 Task: Create a due date automation trigger when advanced on, on the tuesday after a card is due add dates not due this week at 11:00 AM.
Action: Mouse moved to (978, 81)
Screenshot: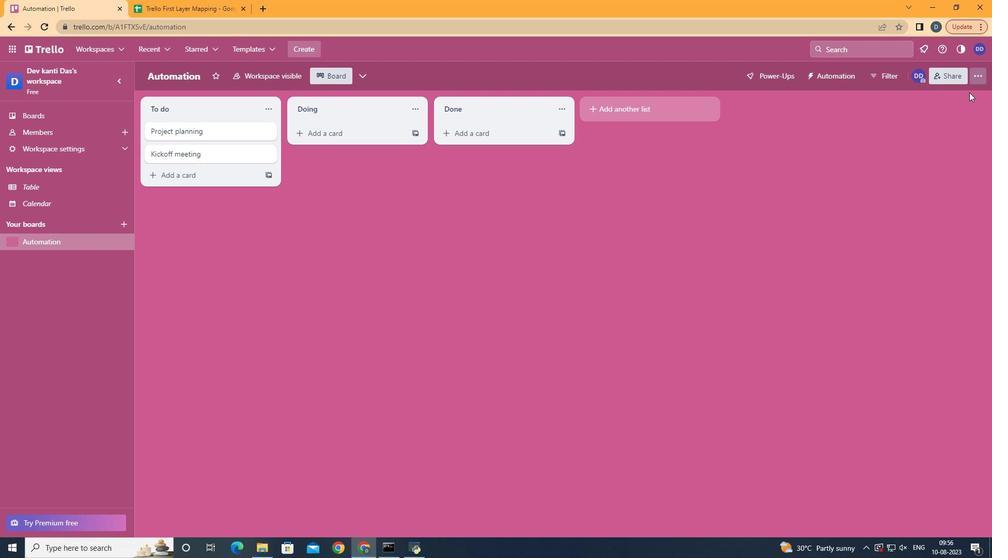 
Action: Mouse pressed left at (978, 81)
Screenshot: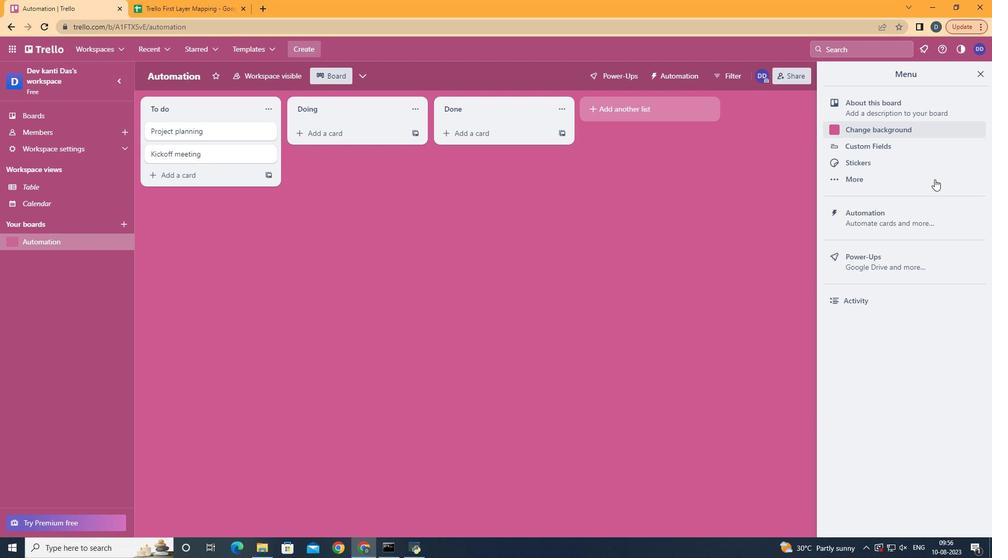 
Action: Mouse moved to (904, 209)
Screenshot: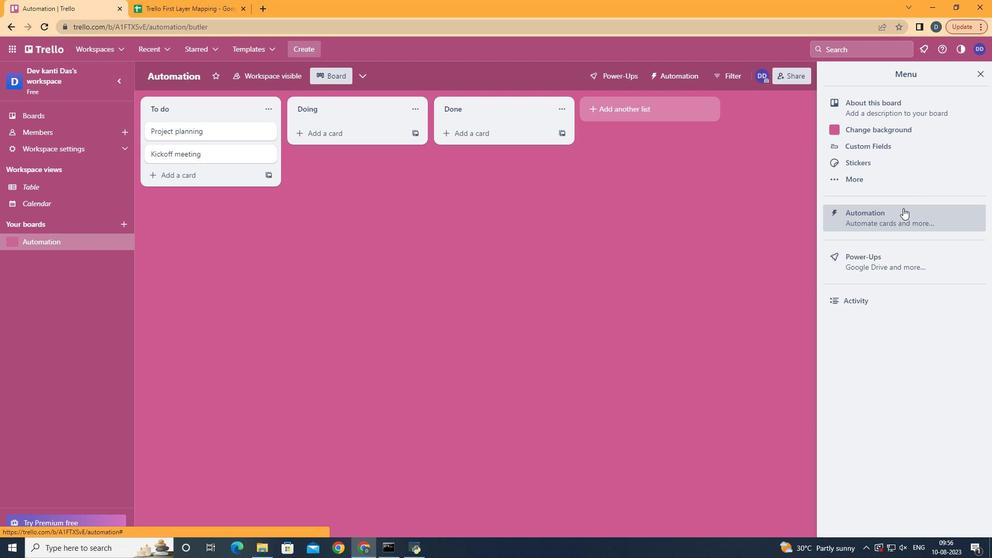 
Action: Mouse pressed left at (904, 209)
Screenshot: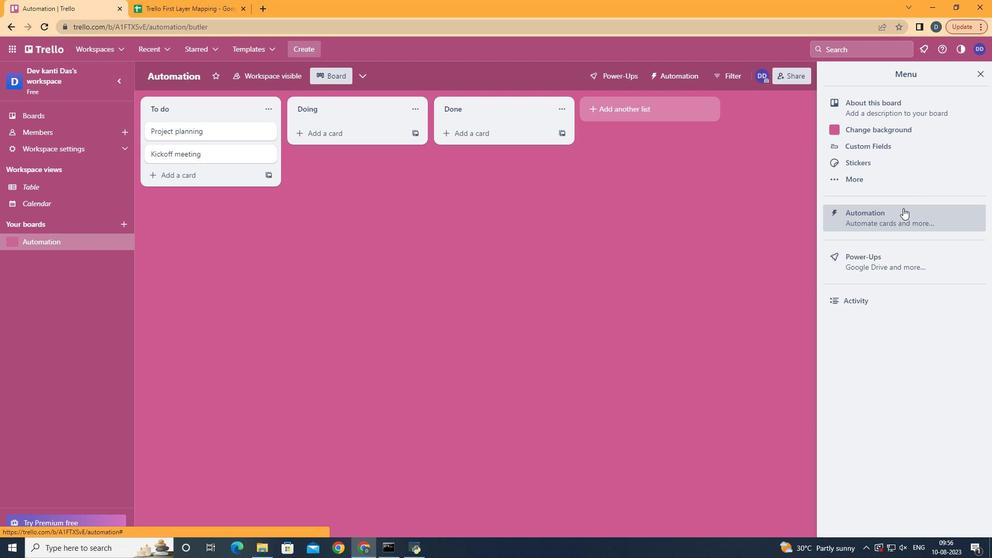 
Action: Mouse moved to (201, 210)
Screenshot: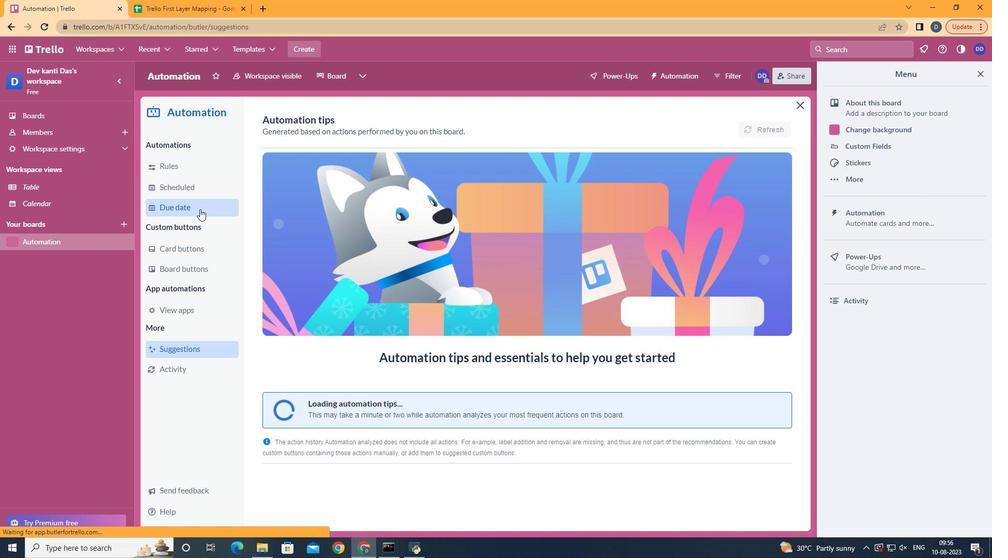 
Action: Mouse pressed left at (201, 210)
Screenshot: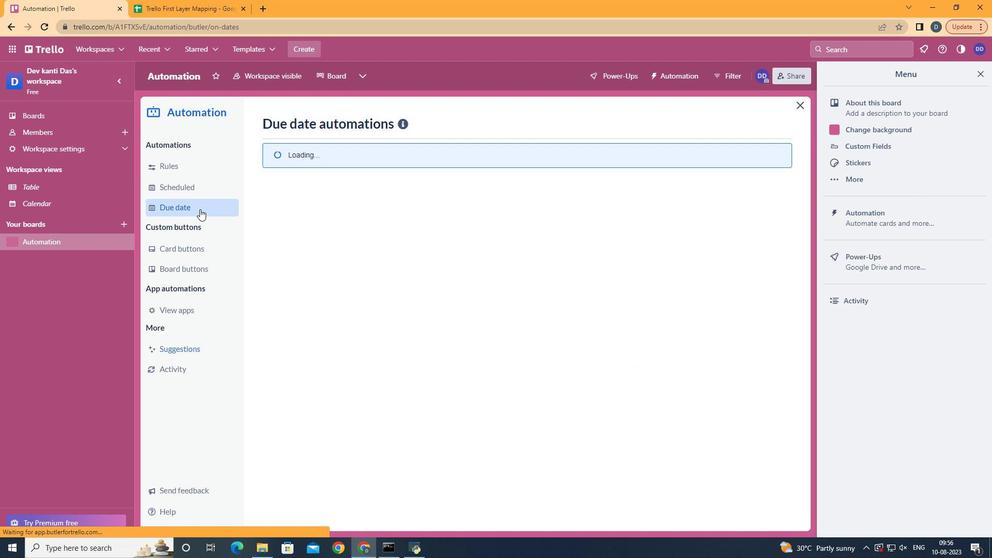 
Action: Mouse moved to (740, 125)
Screenshot: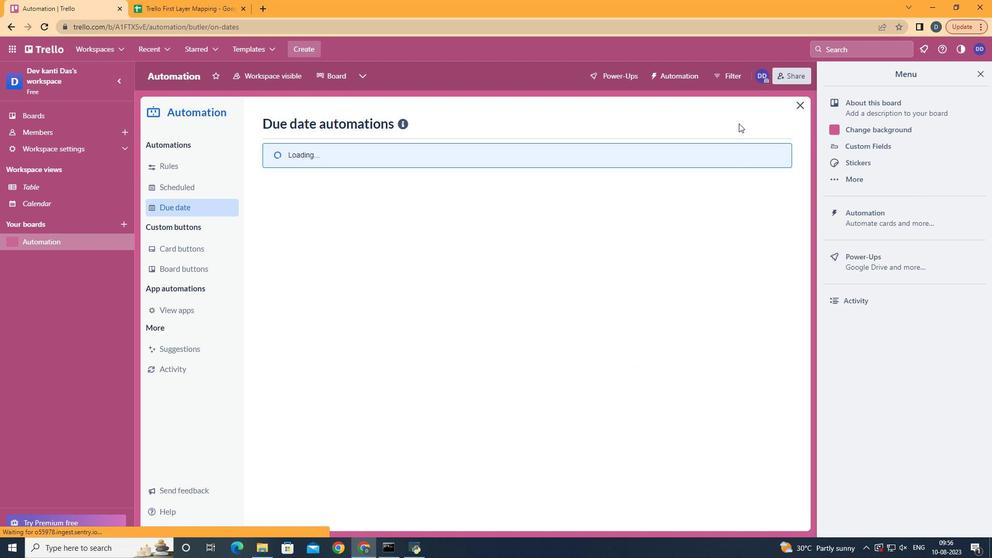 
Action: Mouse pressed left at (740, 125)
Screenshot: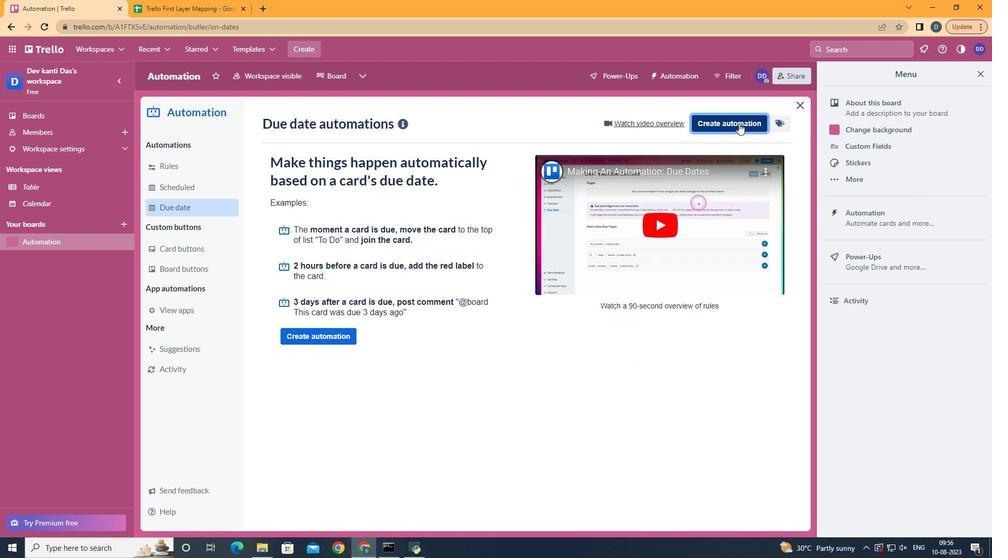 
Action: Mouse moved to (540, 227)
Screenshot: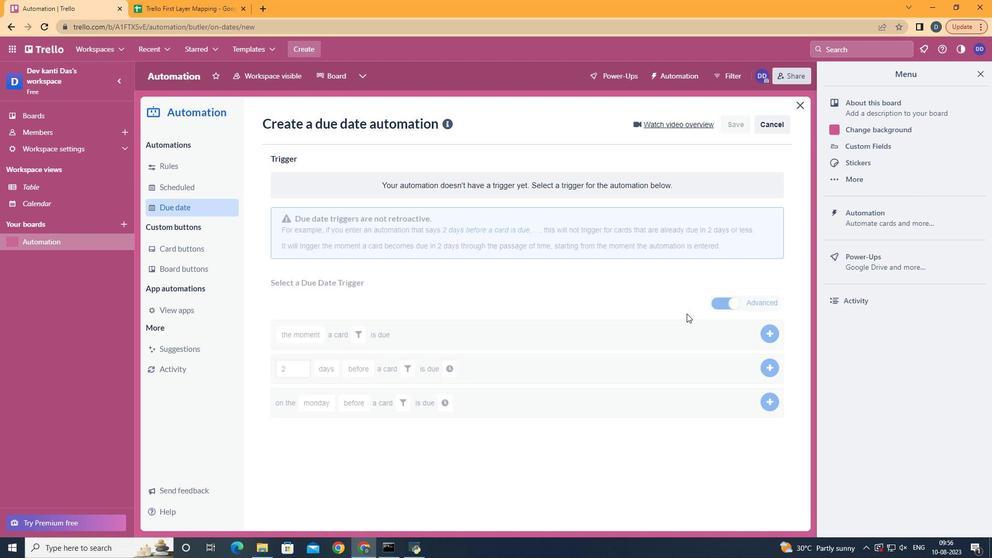 
Action: Mouse pressed left at (540, 227)
Screenshot: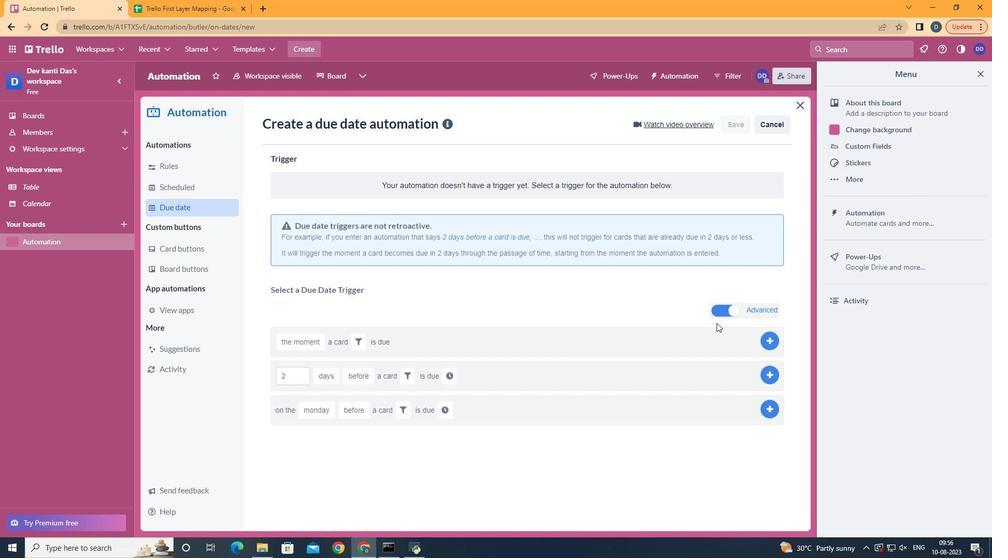 
Action: Mouse moved to (348, 287)
Screenshot: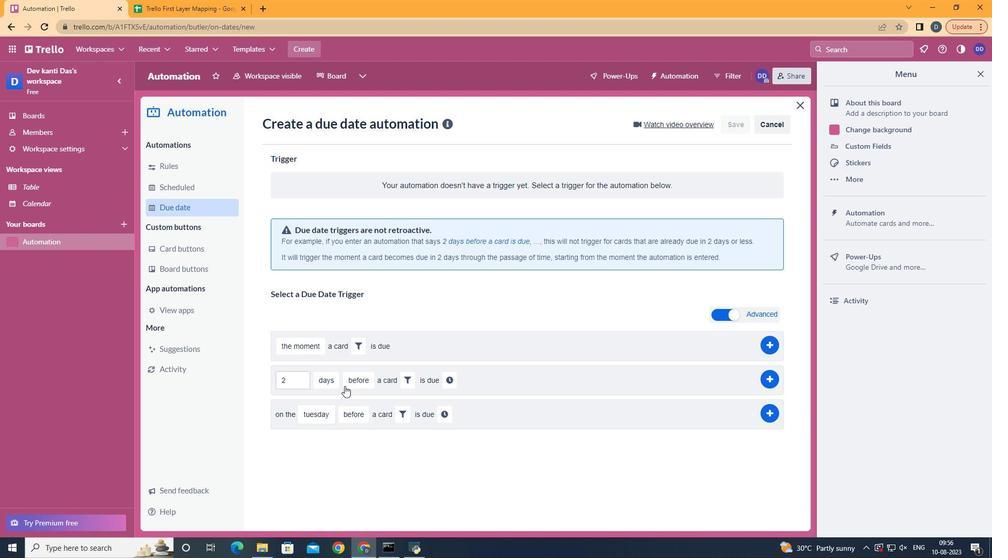 
Action: Mouse pressed left at (348, 287)
Screenshot: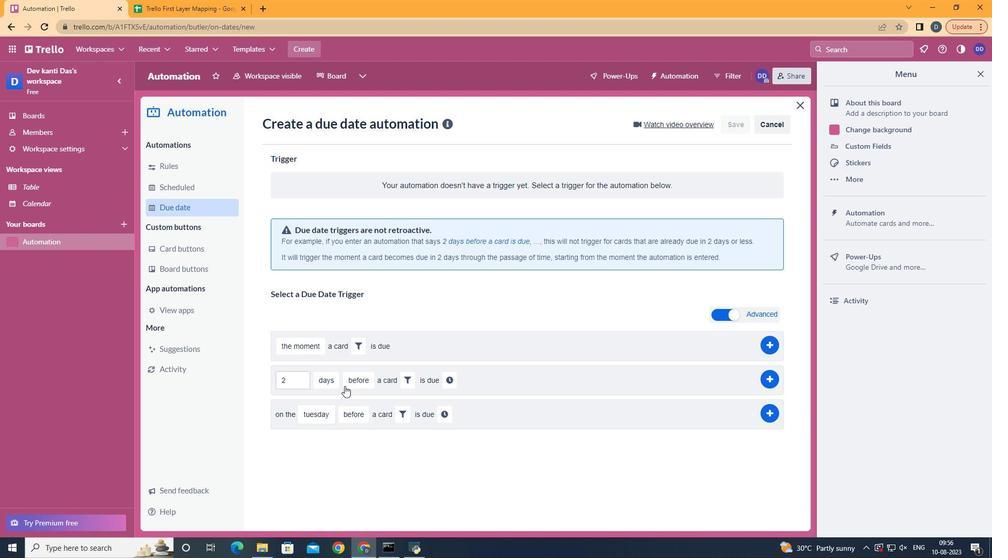 
Action: Mouse moved to (357, 450)
Screenshot: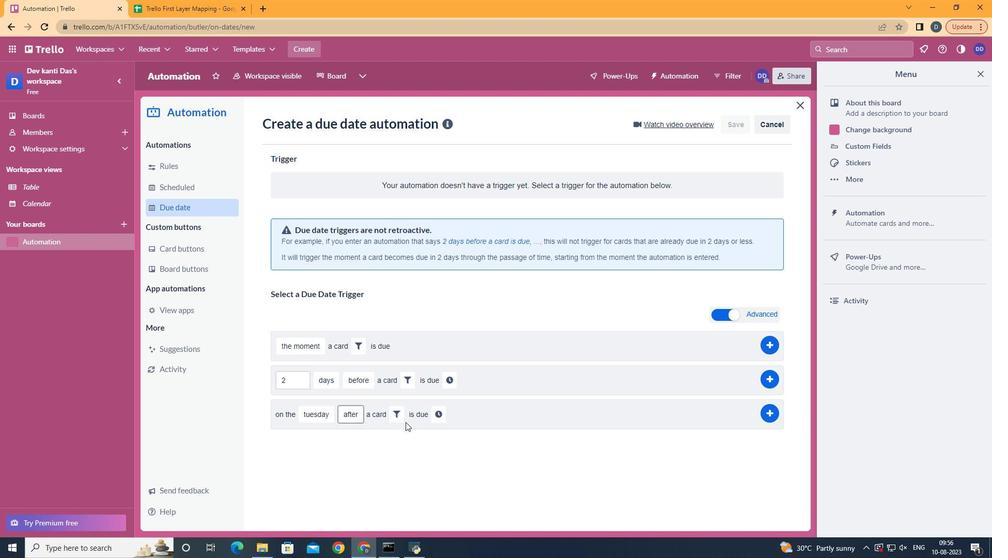 
Action: Mouse pressed left at (357, 450)
Screenshot: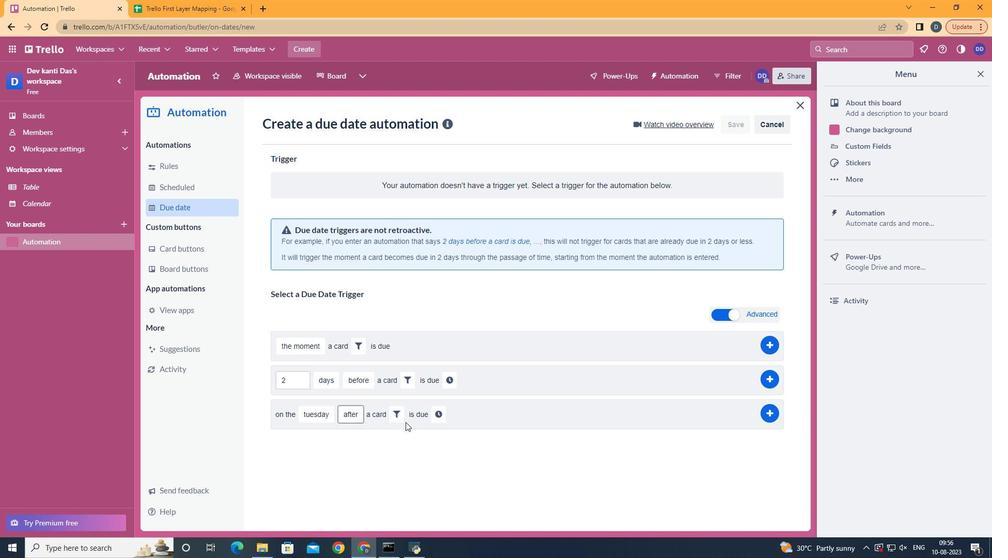 
Action: Mouse moved to (405, 418)
Screenshot: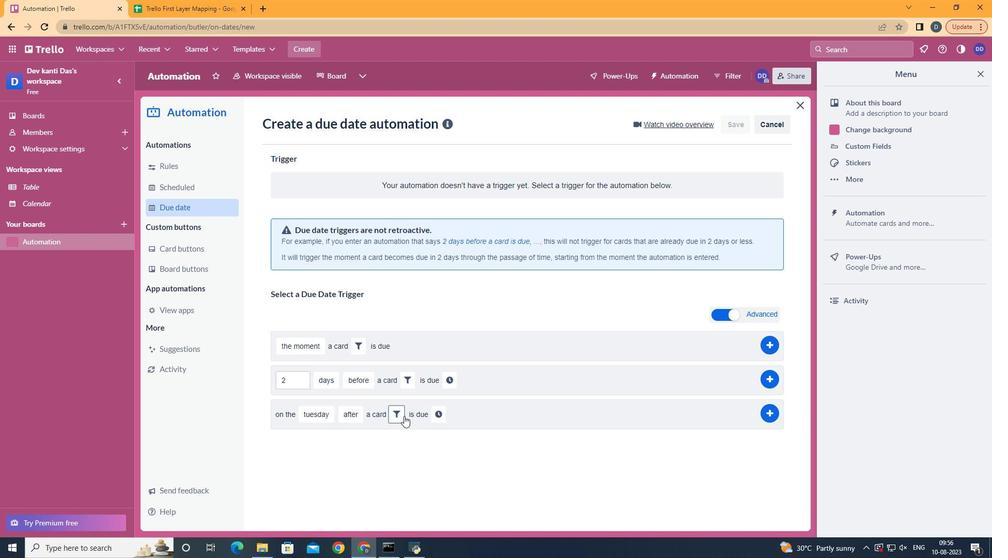
Action: Mouse pressed left at (405, 418)
Screenshot: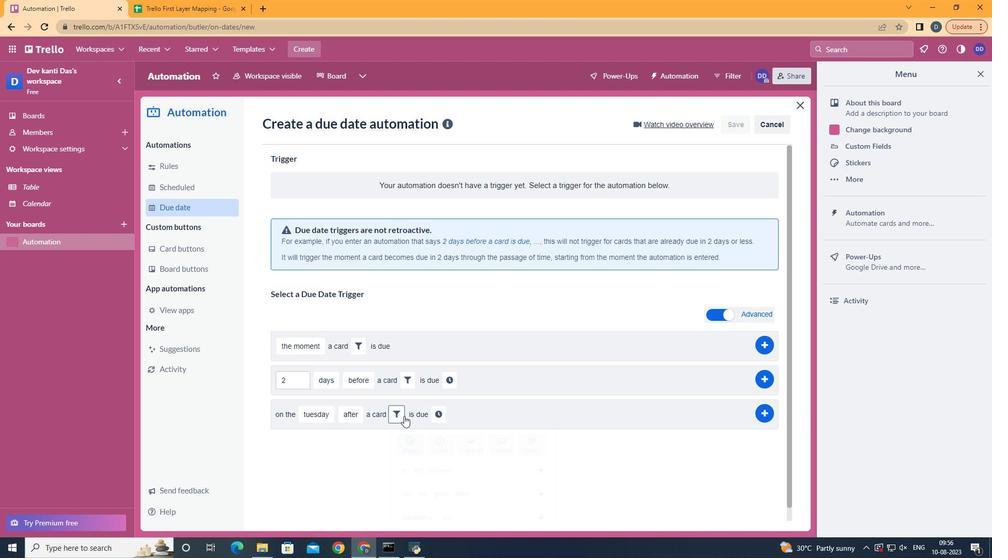
Action: Mouse moved to (457, 462)
Screenshot: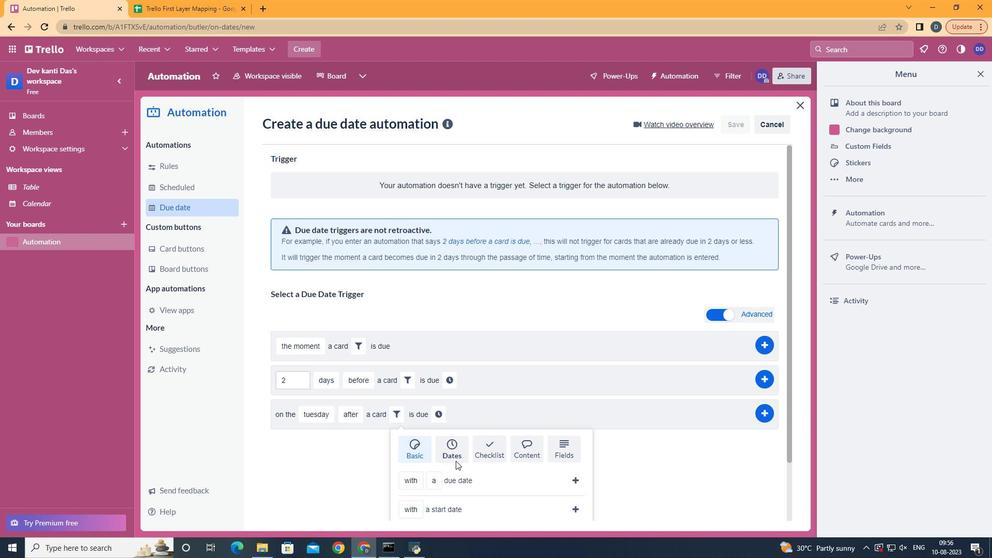 
Action: Mouse pressed left at (457, 462)
Screenshot: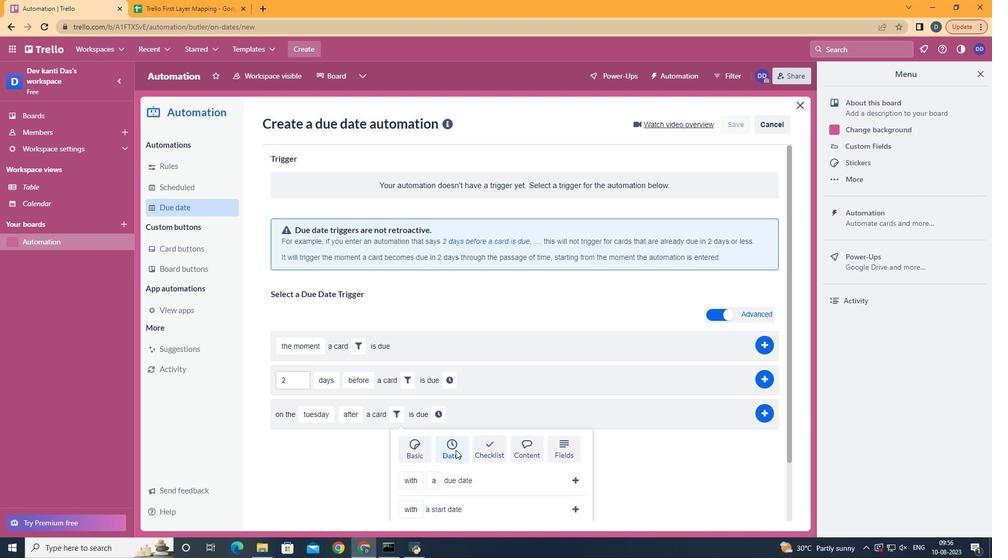 
Action: Mouse moved to (457, 451)
Screenshot: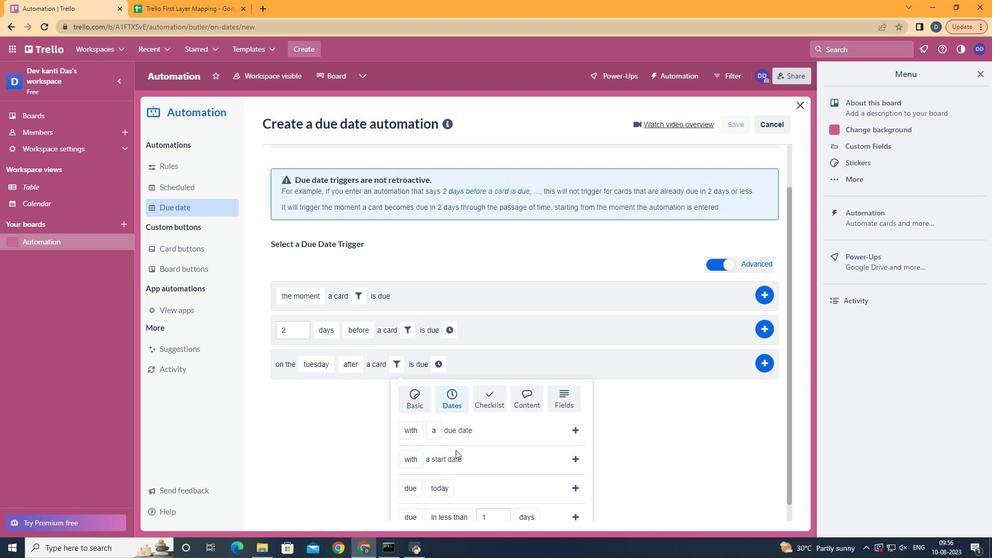 
Action: Mouse scrolled (457, 451) with delta (0, 0)
Screenshot: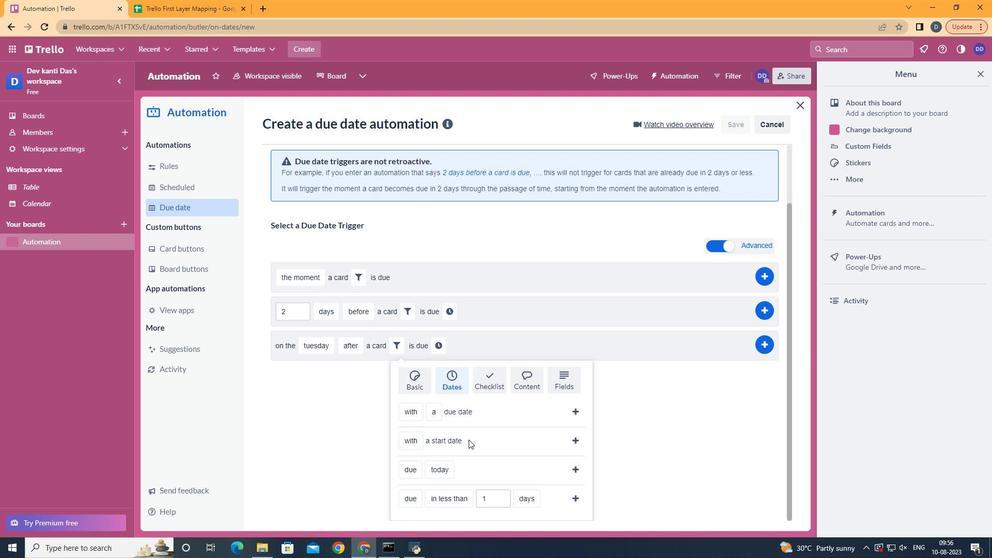 
Action: Mouse scrolled (457, 451) with delta (0, 0)
Screenshot: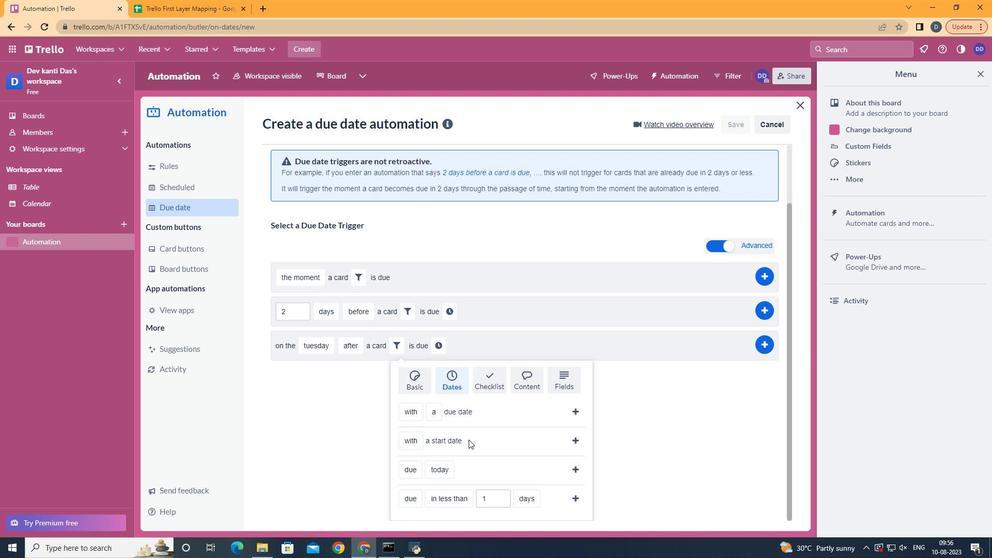 
Action: Mouse scrolled (457, 451) with delta (0, 0)
Screenshot: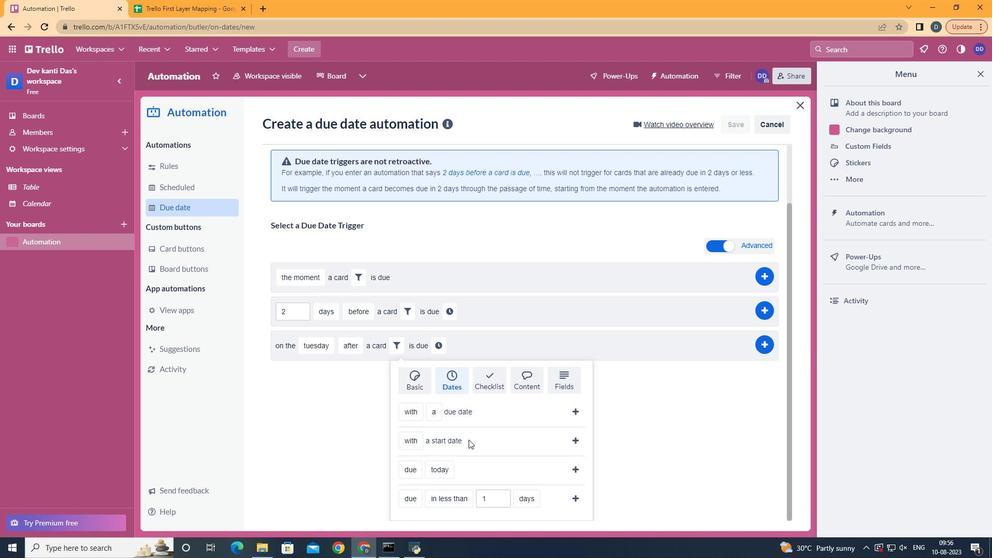 
Action: Mouse scrolled (457, 451) with delta (0, 0)
Screenshot: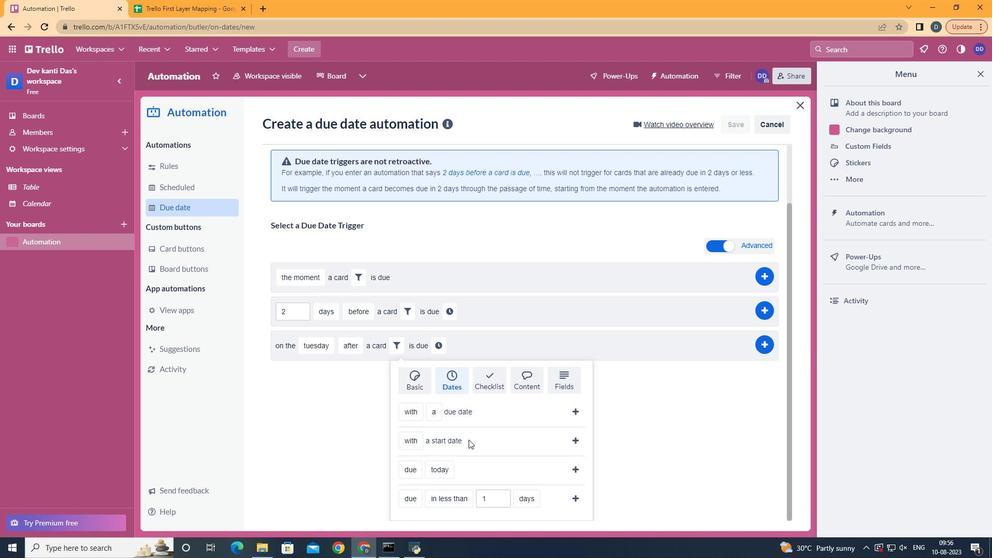 
Action: Mouse scrolled (457, 451) with delta (0, 0)
Screenshot: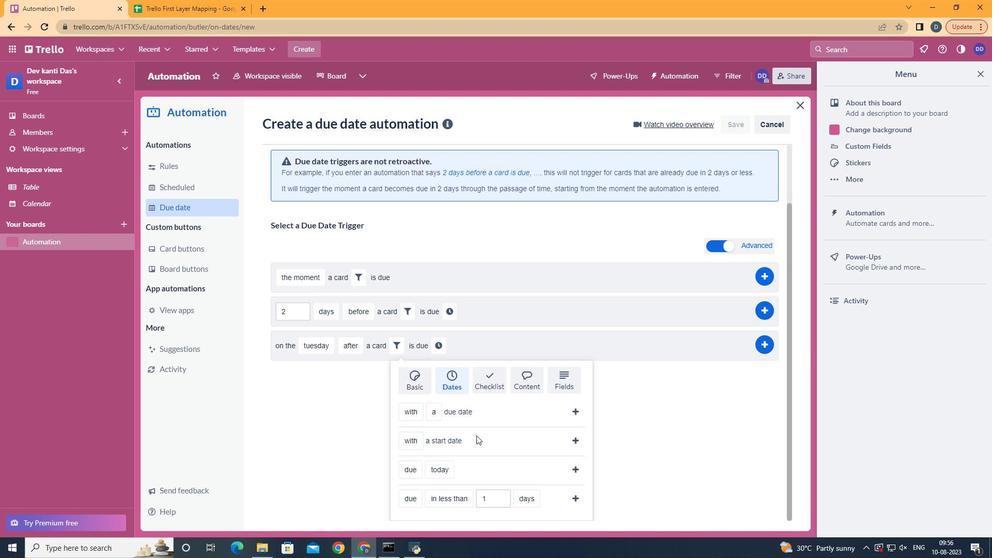 
Action: Mouse moved to (438, 408)
Screenshot: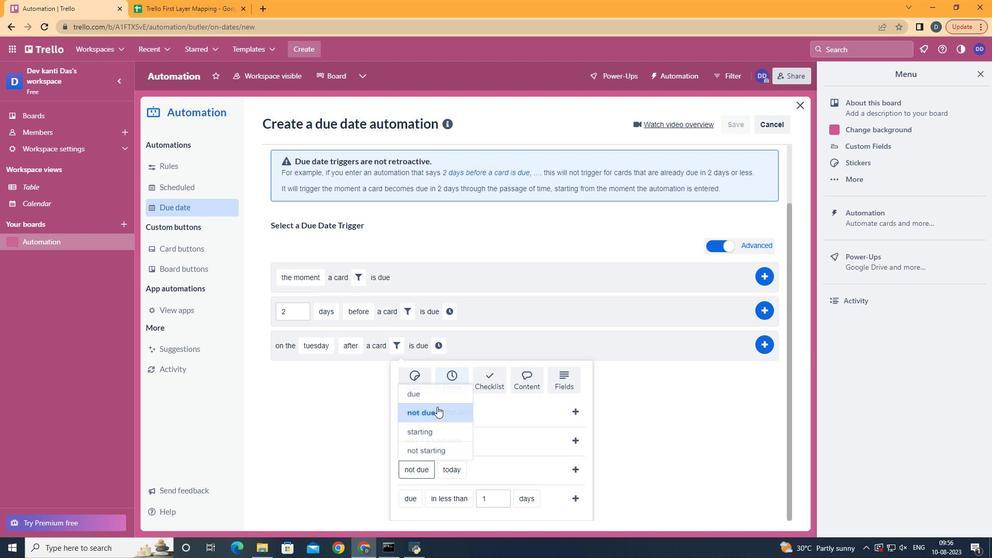 
Action: Mouse pressed left at (438, 408)
Screenshot: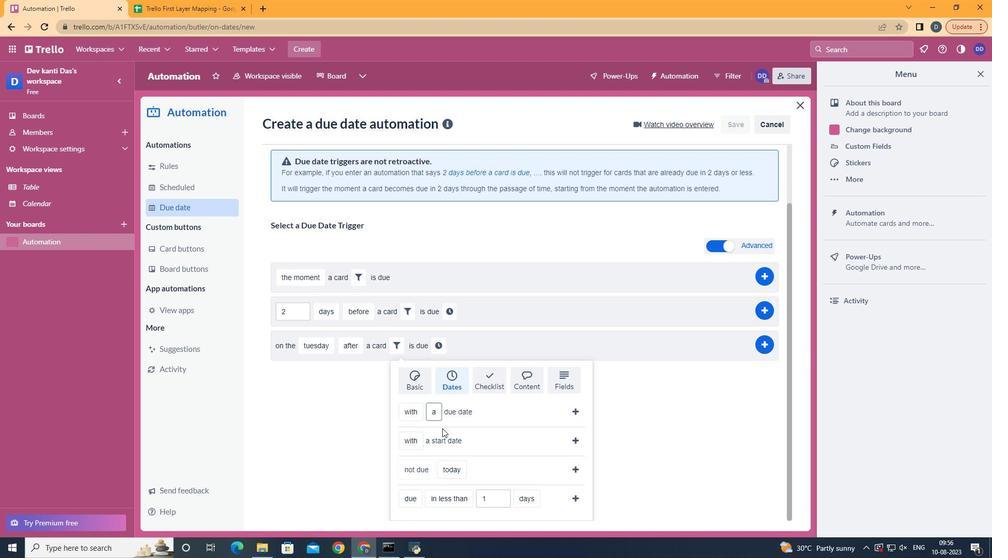 
Action: Mouse moved to (475, 390)
Screenshot: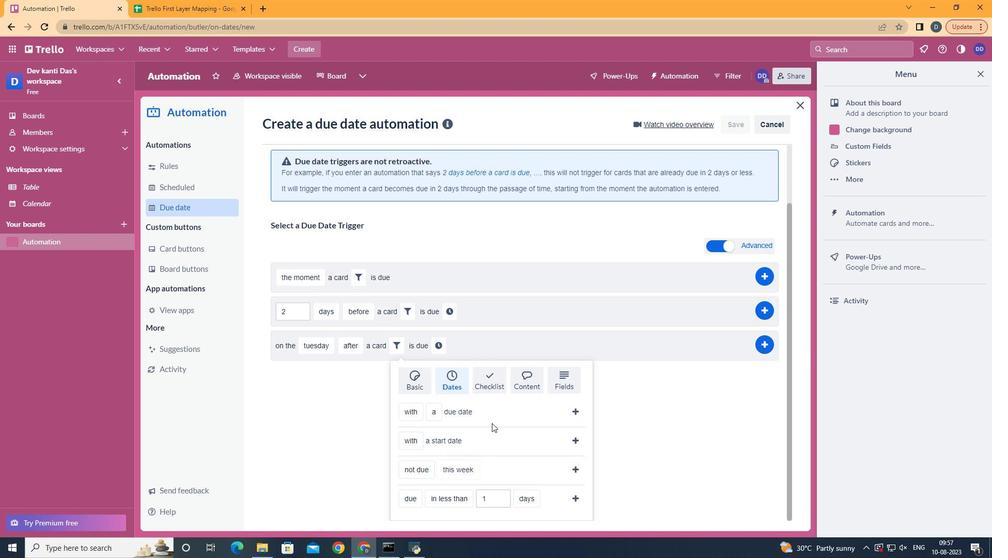 
Action: Mouse pressed left at (475, 390)
Screenshot: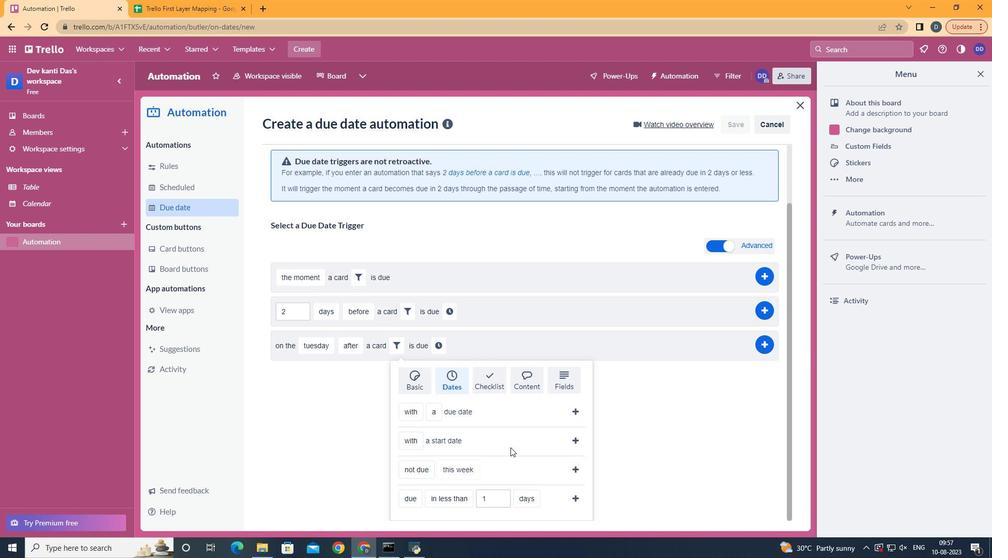 
Action: Mouse moved to (576, 474)
Screenshot: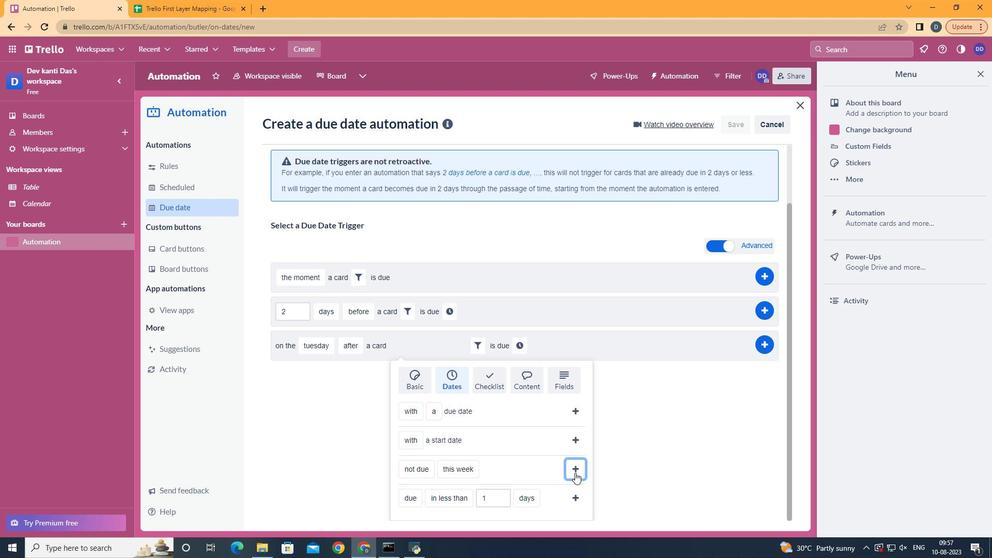
Action: Mouse pressed left at (576, 474)
Screenshot: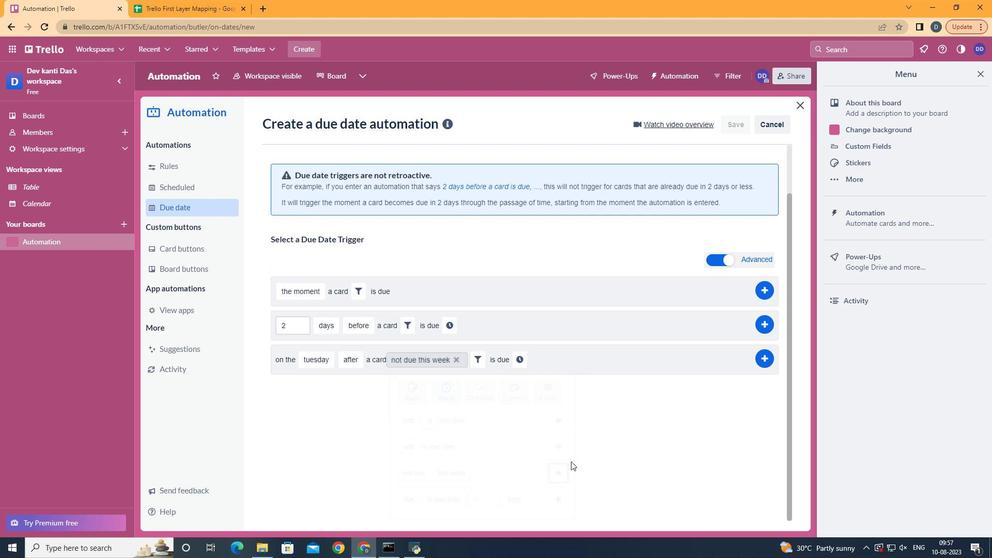 
Action: Mouse moved to (521, 420)
Screenshot: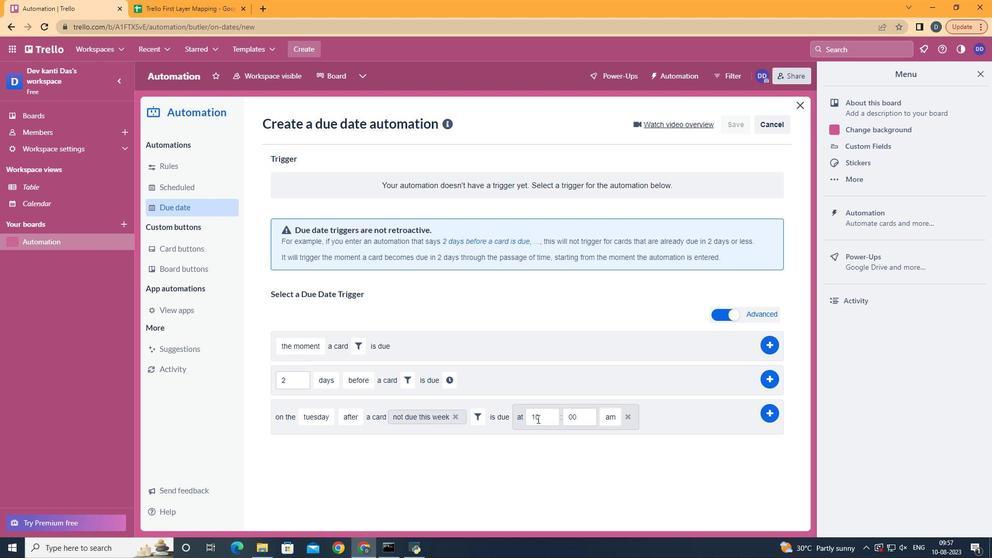 
Action: Mouse pressed left at (521, 420)
Screenshot: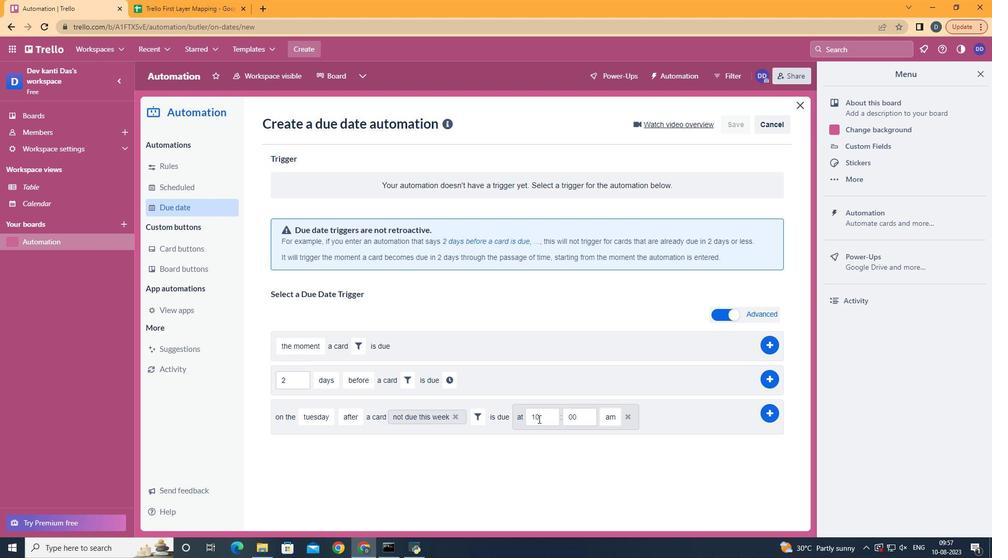 
Action: Mouse moved to (550, 420)
Screenshot: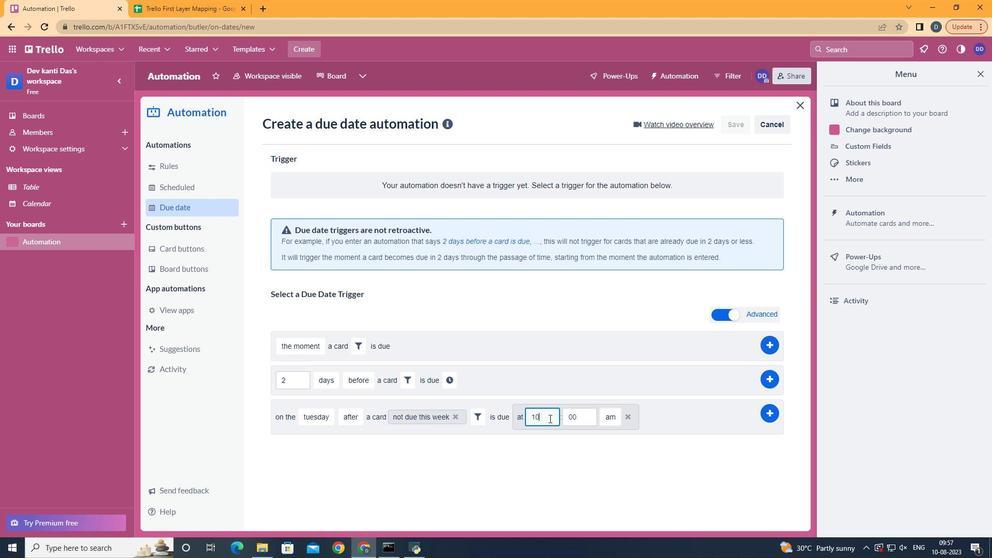 
Action: Mouse pressed left at (550, 420)
Screenshot: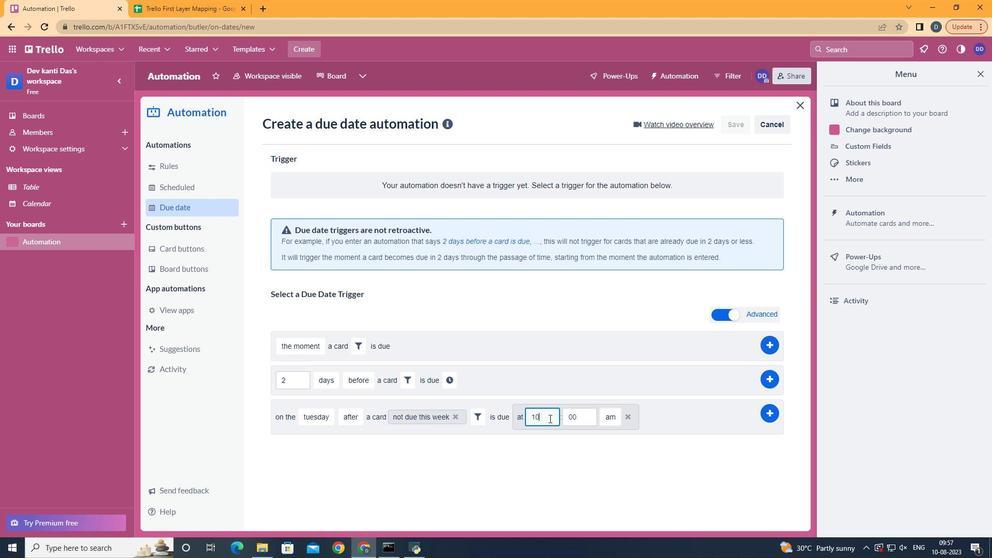 
Action: Mouse moved to (550, 420)
Screenshot: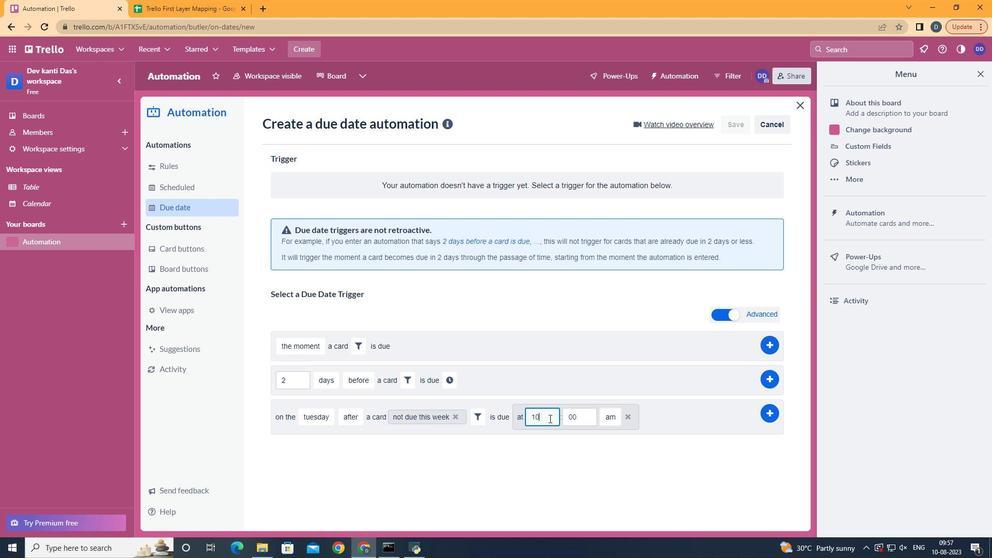 
Action: Key pressed <Key.backspace>1
Screenshot: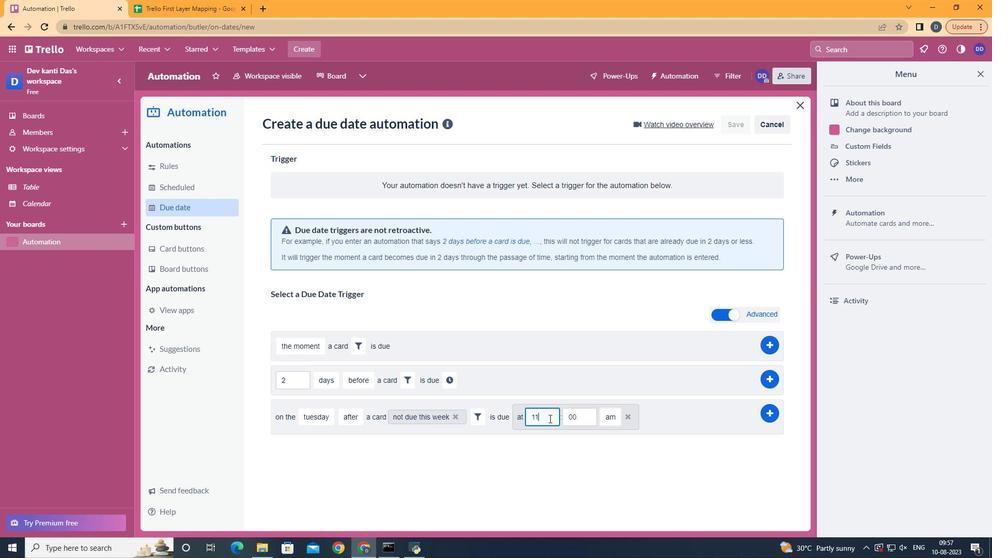 
Action: Mouse moved to (771, 418)
Screenshot: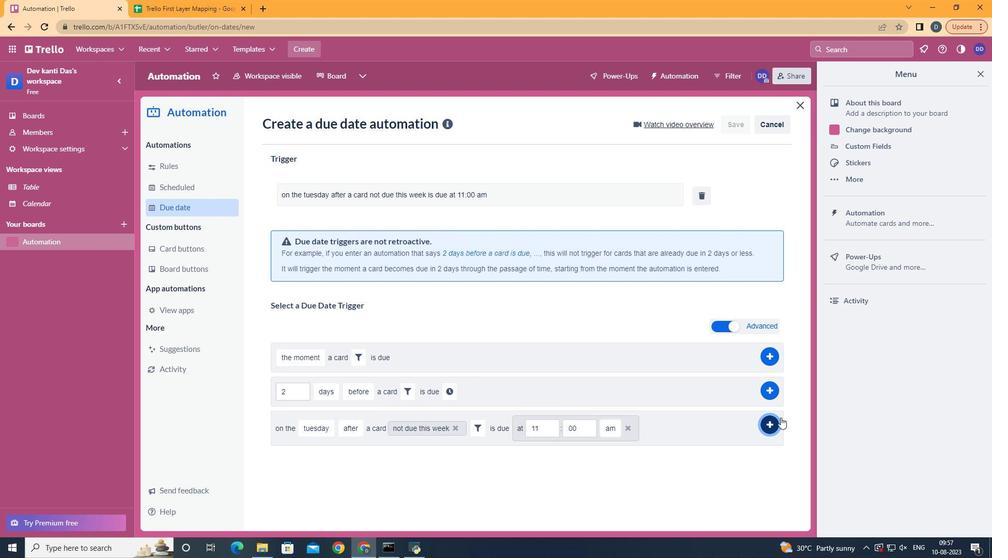 
Action: Mouse pressed left at (771, 418)
Screenshot: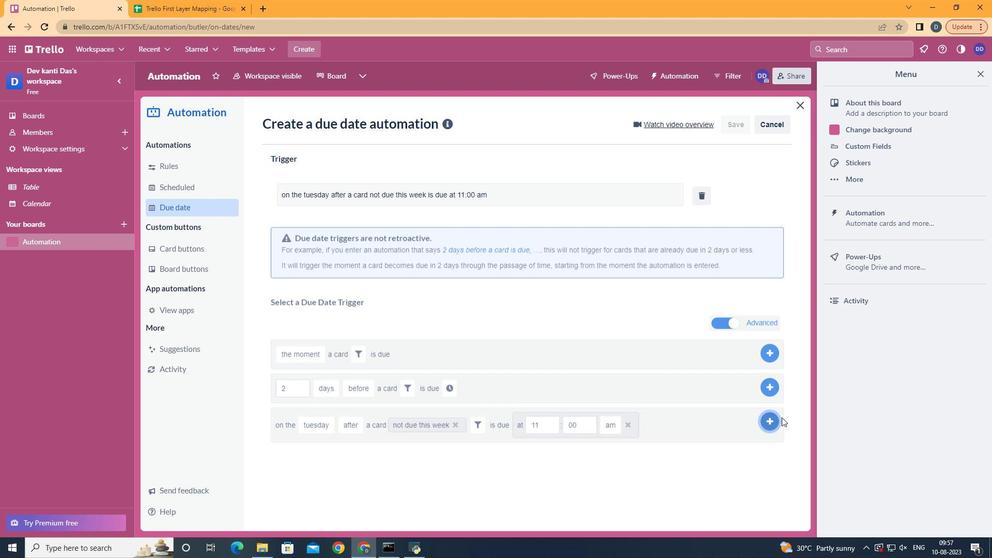 
Action: Mouse moved to (555, 237)
Screenshot: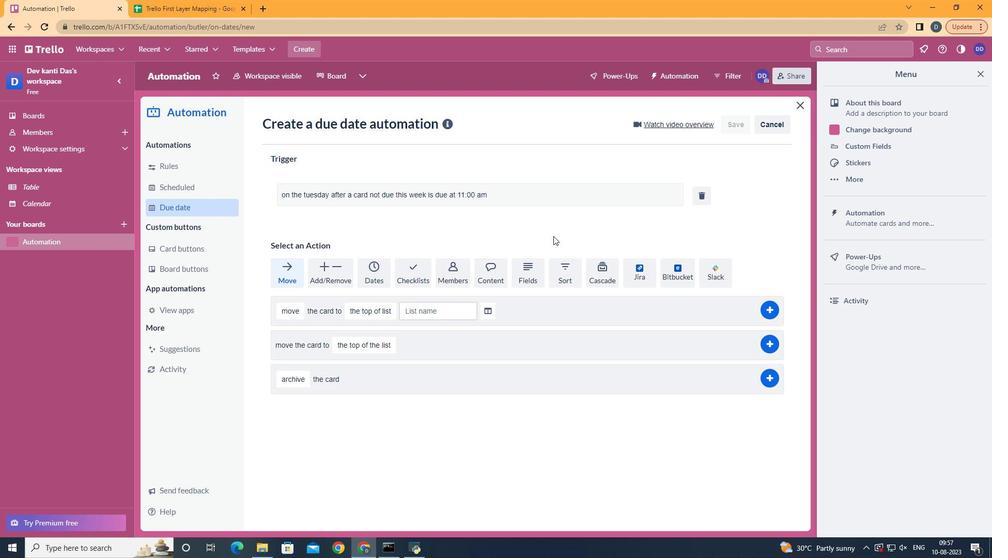 
